 Task: Create a sub task Design and Implement Solution for the task  Create a new online platform for online art sales in the project ArchBridge , assign it to team member softage.4@softage.net and update the status of the sub task to  Completed , set the priority of the sub task to High
Action: Mouse moved to (505, 283)
Screenshot: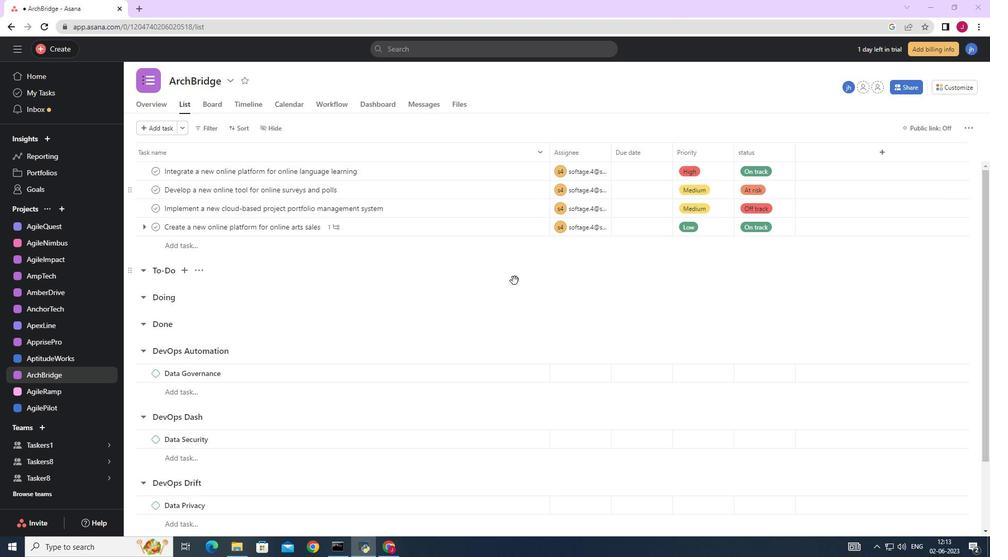 
Action: Mouse scrolled (505, 283) with delta (0, 0)
Screenshot: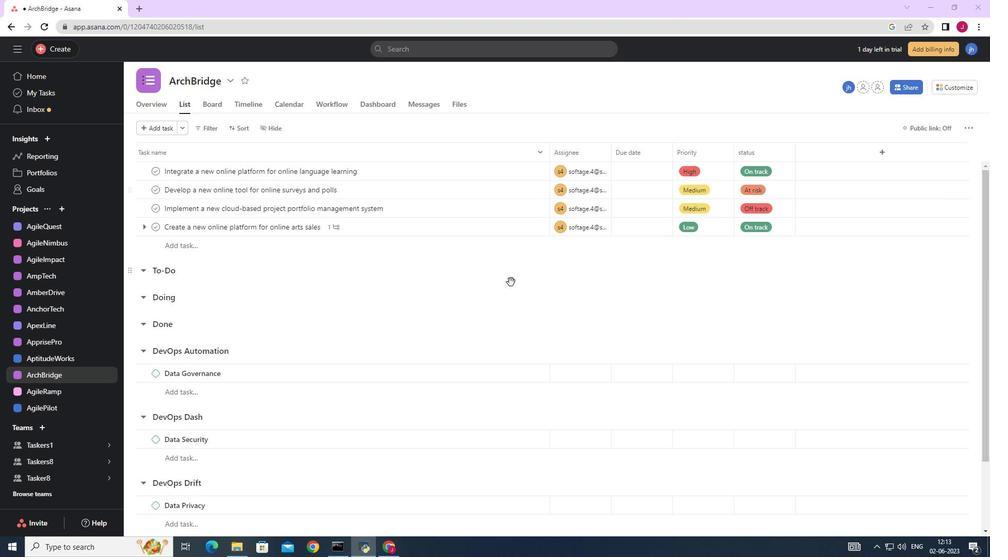 
Action: Mouse scrolled (505, 283) with delta (0, 0)
Screenshot: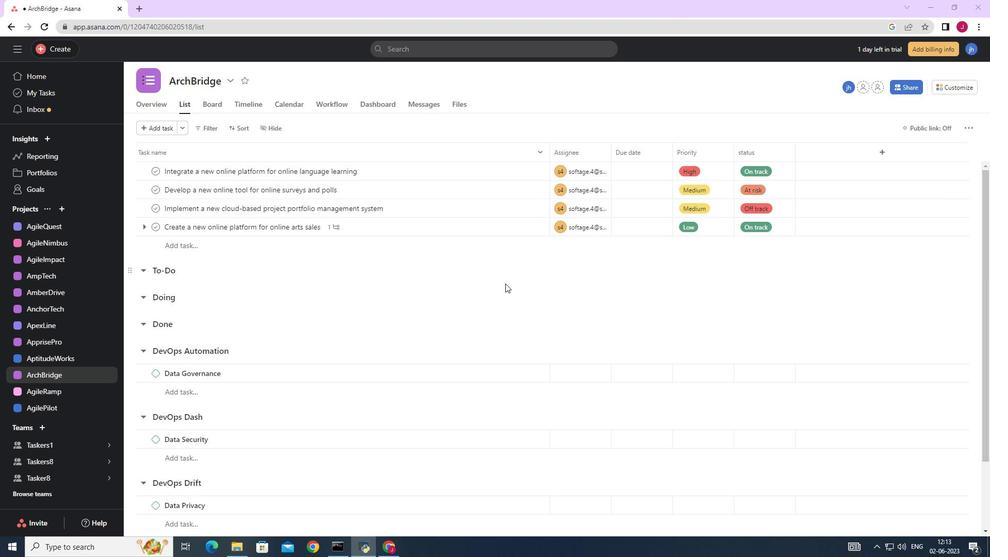 
Action: Mouse scrolled (505, 283) with delta (0, 0)
Screenshot: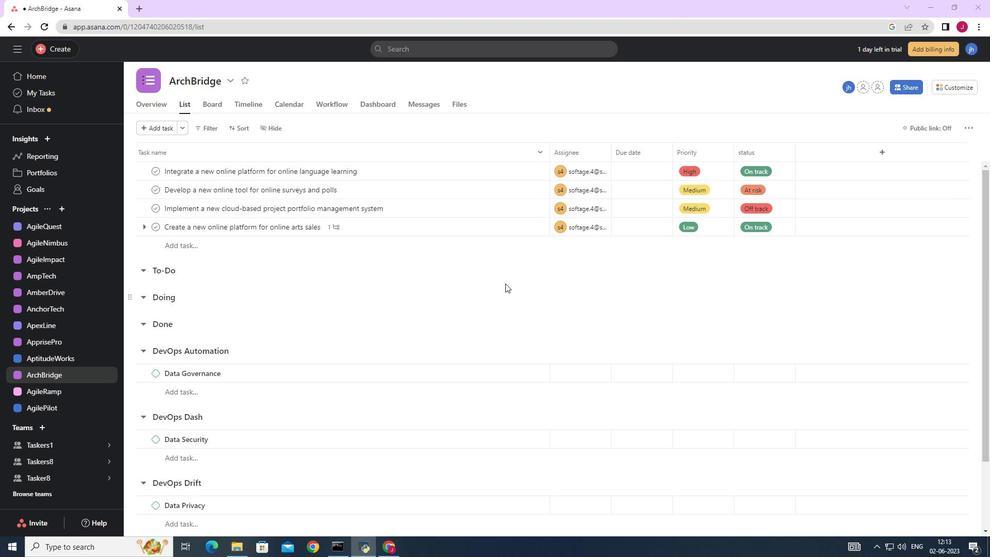 
Action: Mouse scrolled (505, 283) with delta (0, 0)
Screenshot: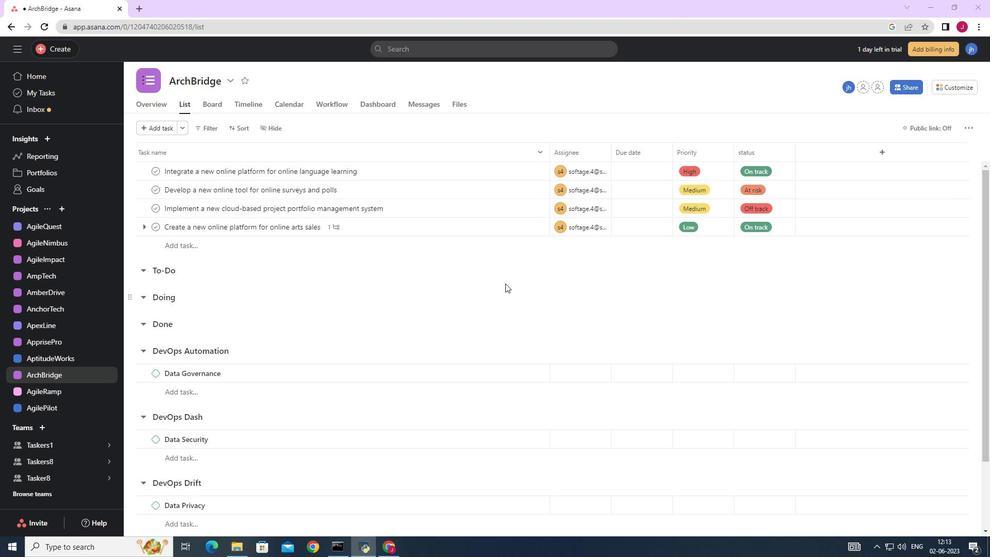 
Action: Mouse scrolled (505, 283) with delta (0, 0)
Screenshot: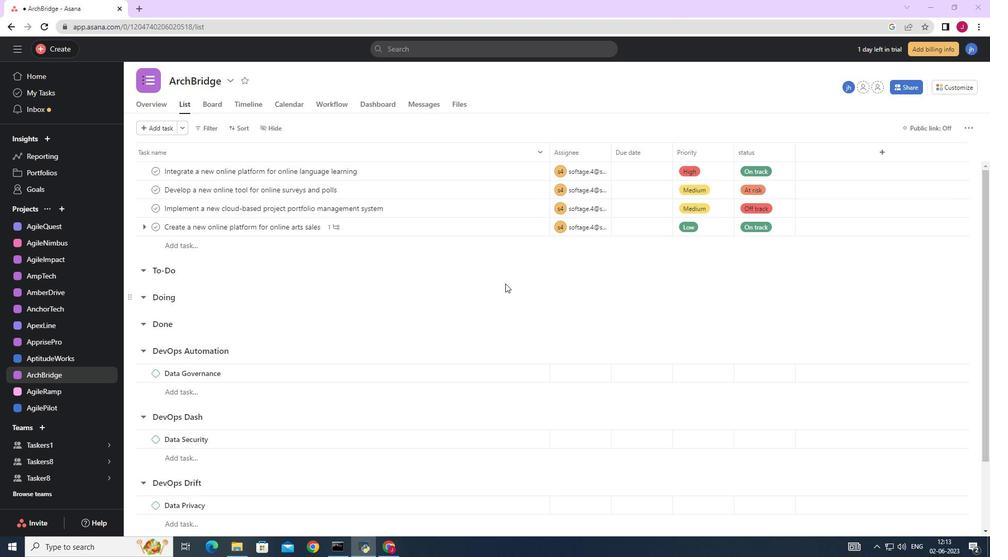 
Action: Mouse moved to (456, 258)
Screenshot: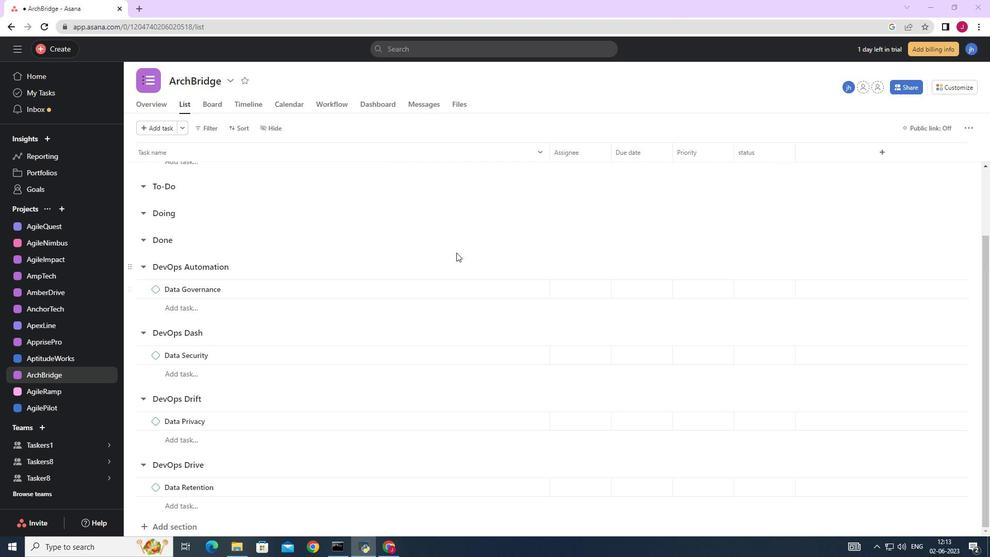 
Action: Mouse scrolled (456, 259) with delta (0, 0)
Screenshot: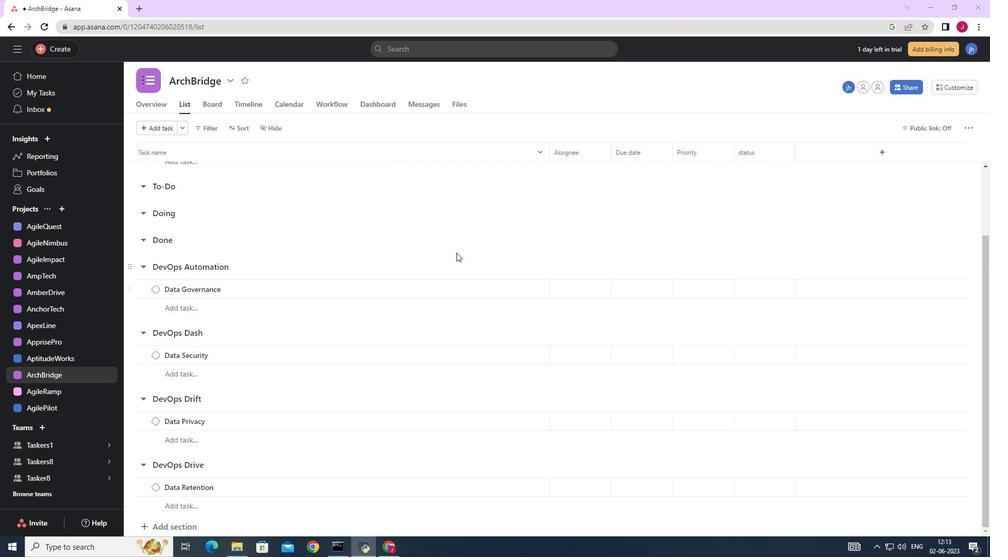 
Action: Mouse scrolled (456, 259) with delta (0, 0)
Screenshot: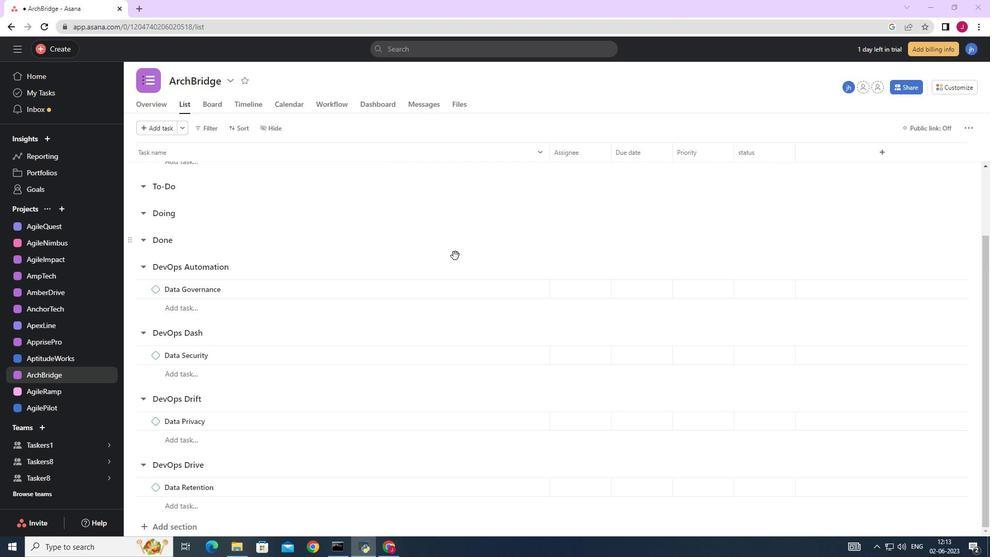 
Action: Mouse scrolled (456, 259) with delta (0, 0)
Screenshot: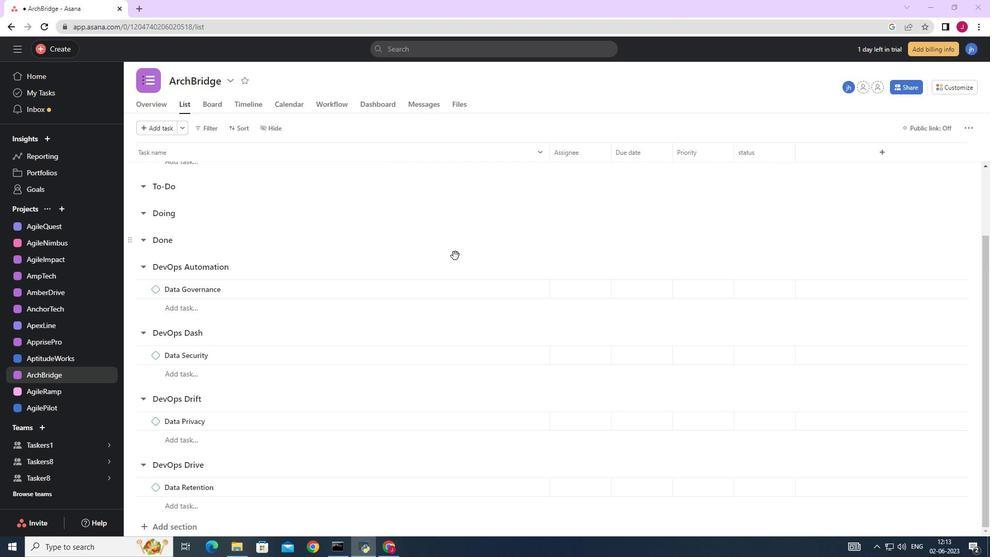 
Action: Mouse scrolled (456, 259) with delta (0, 0)
Screenshot: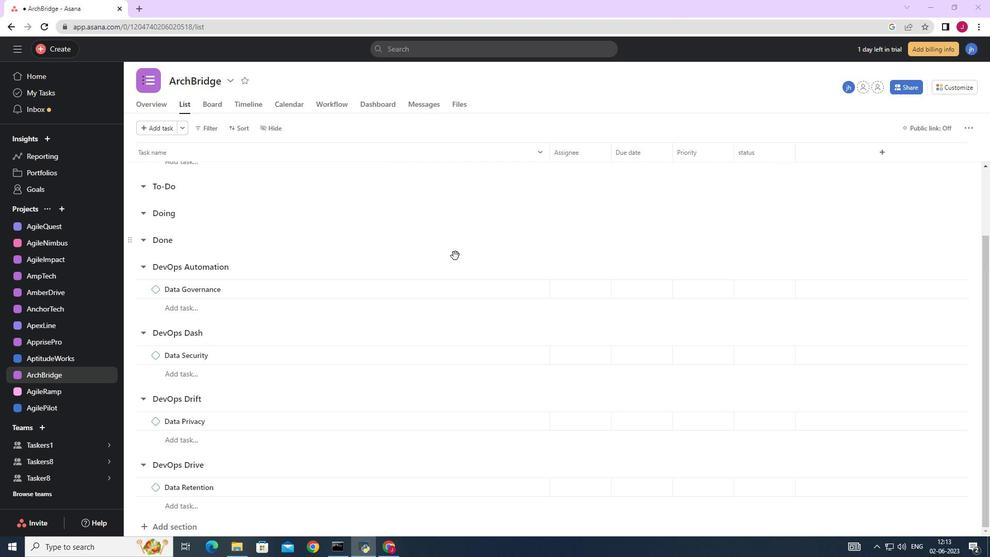 
Action: Mouse moved to (491, 228)
Screenshot: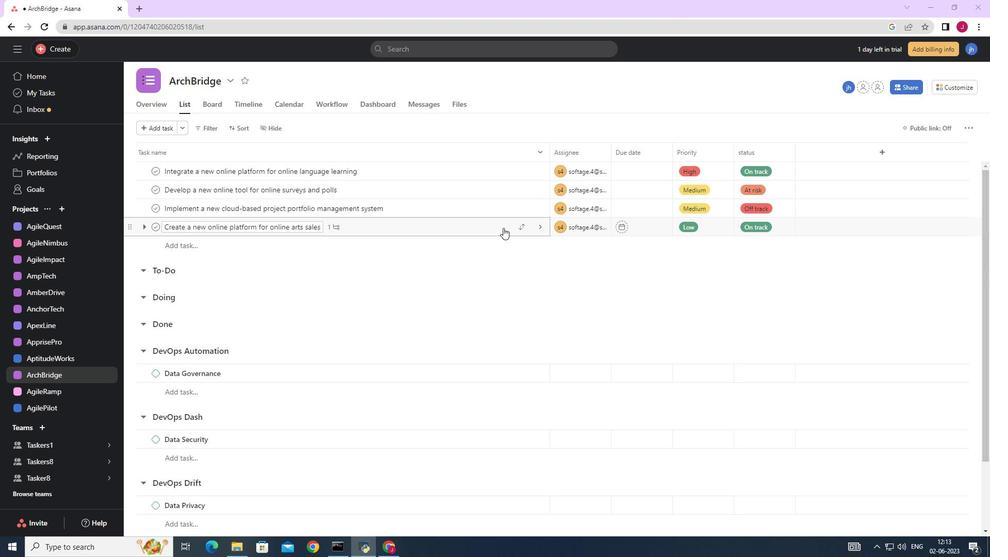 
Action: Mouse pressed left at (491, 228)
Screenshot: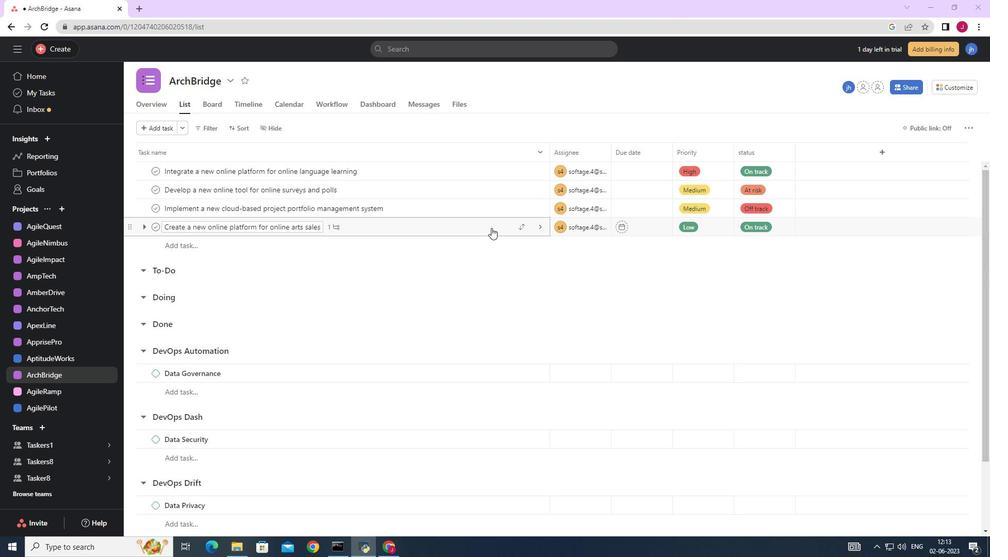 
Action: Mouse moved to (725, 339)
Screenshot: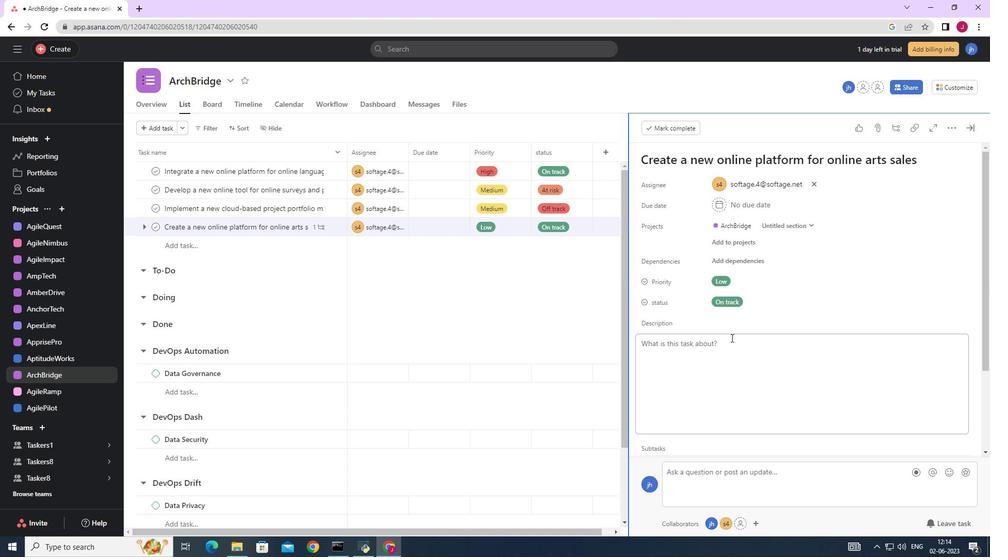 
Action: Mouse scrolled (725, 338) with delta (0, 0)
Screenshot: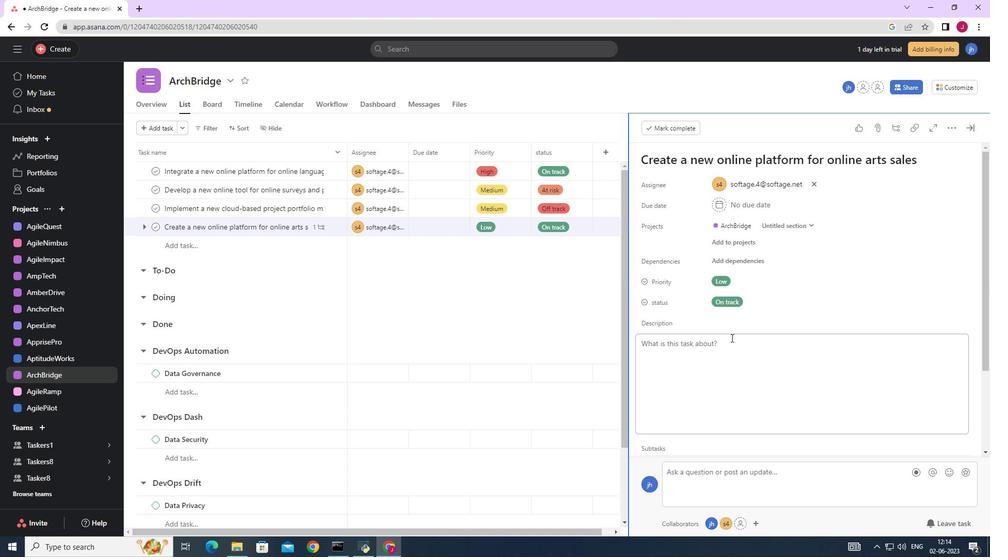 
Action: Mouse scrolled (725, 338) with delta (0, 0)
Screenshot: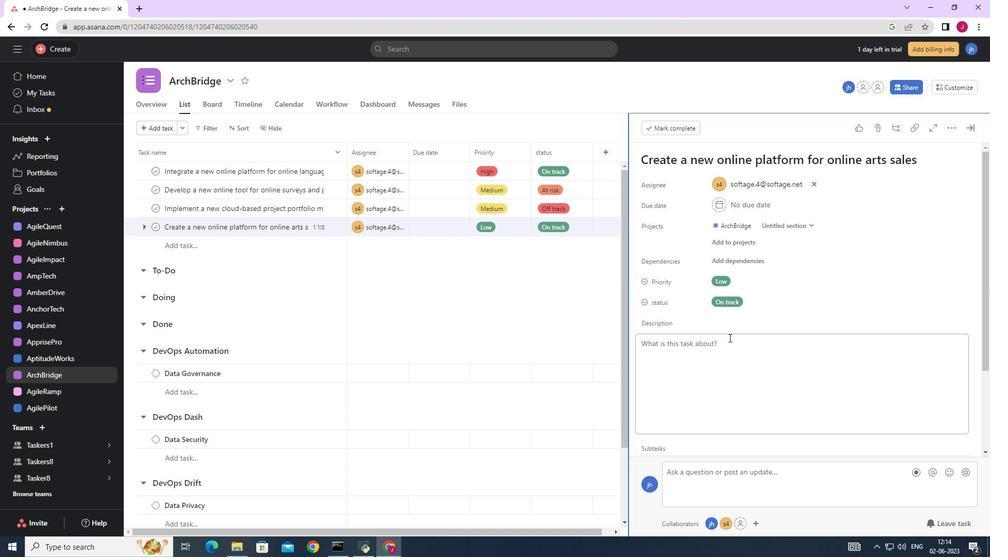 
Action: Mouse moved to (724, 339)
Screenshot: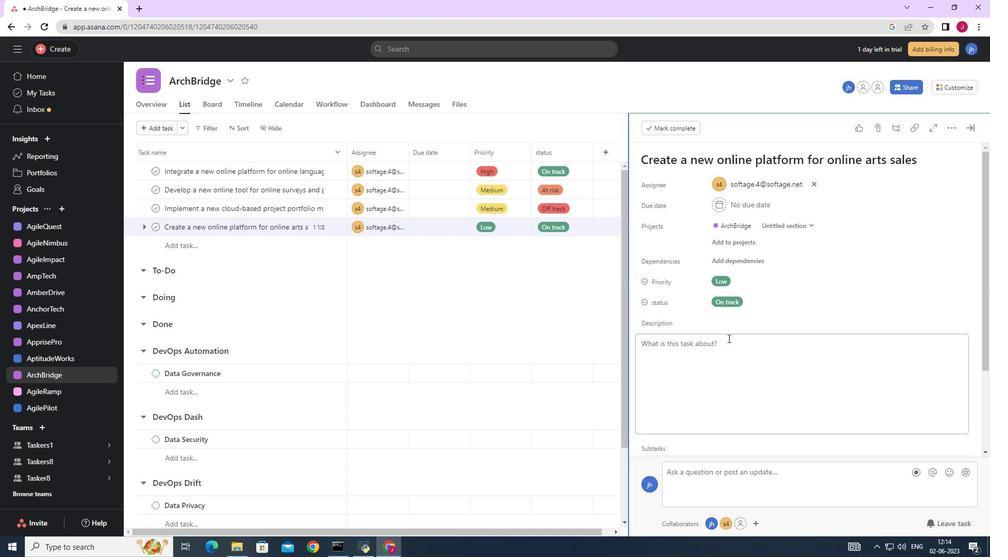 
Action: Mouse scrolled (724, 339) with delta (0, 0)
Screenshot: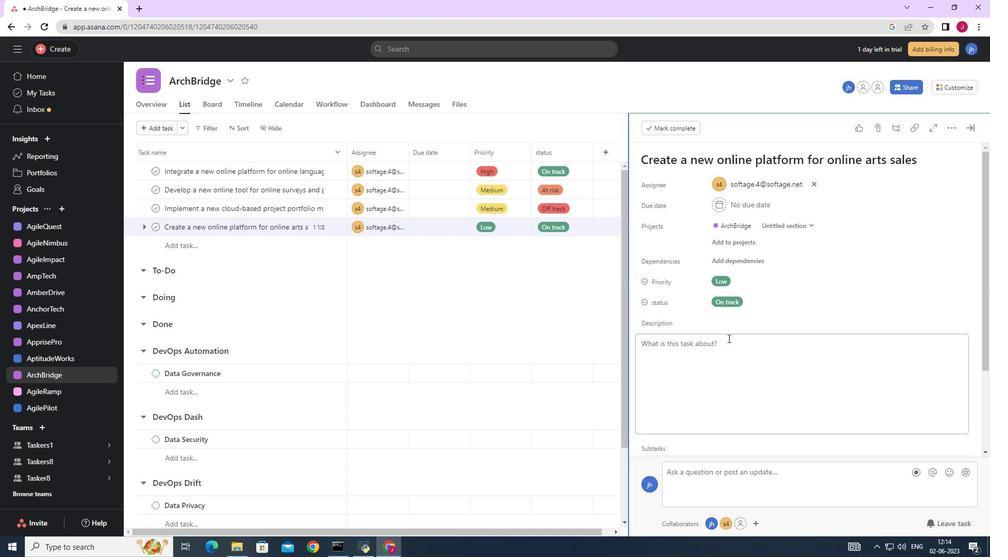
Action: Mouse moved to (724, 339)
Screenshot: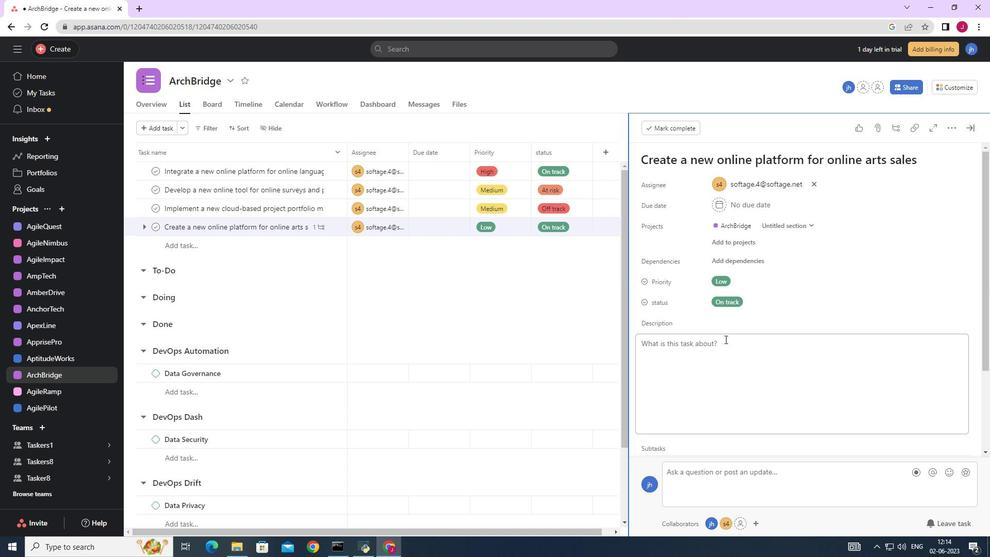 
Action: Mouse scrolled (724, 339) with delta (0, 0)
Screenshot: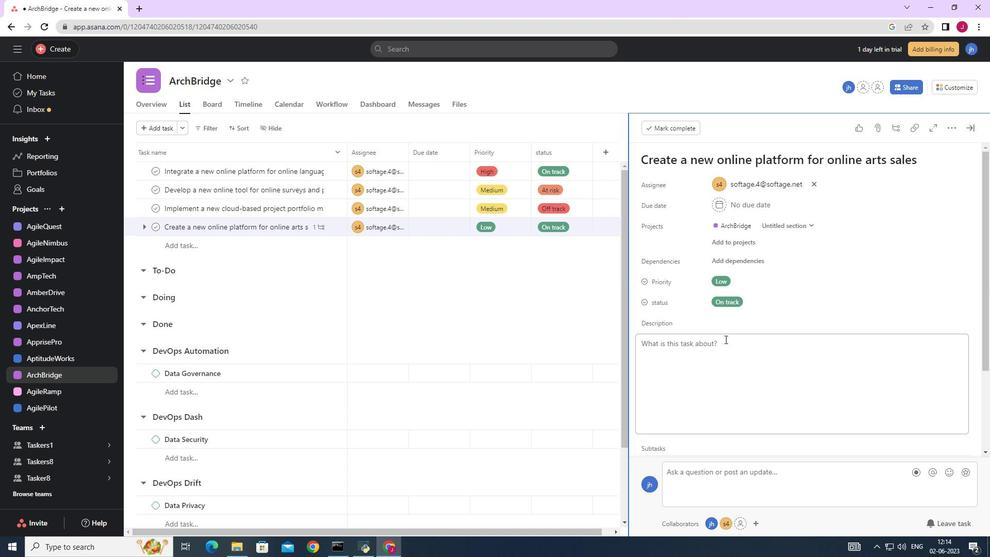
Action: Mouse scrolled (724, 339) with delta (0, 0)
Screenshot: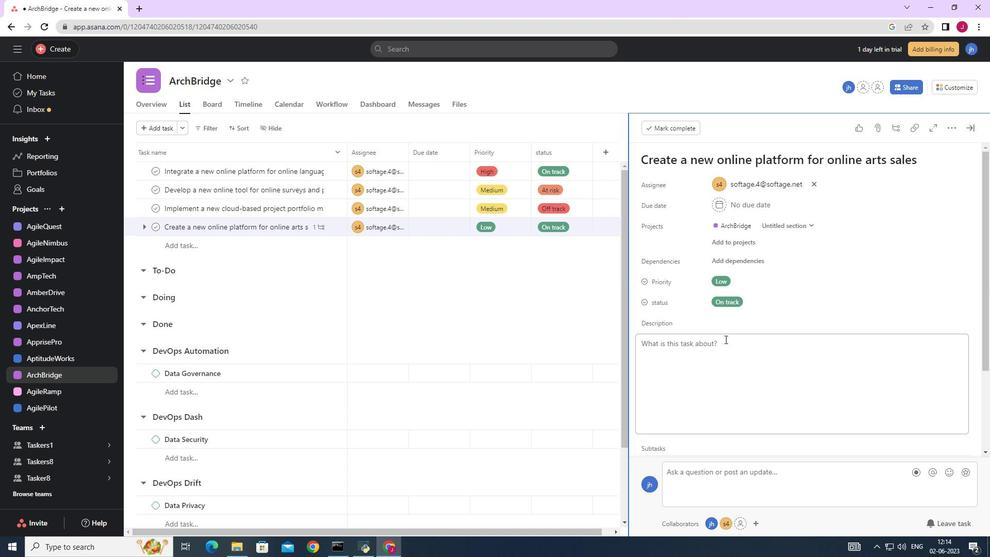 
Action: Mouse moved to (666, 378)
Screenshot: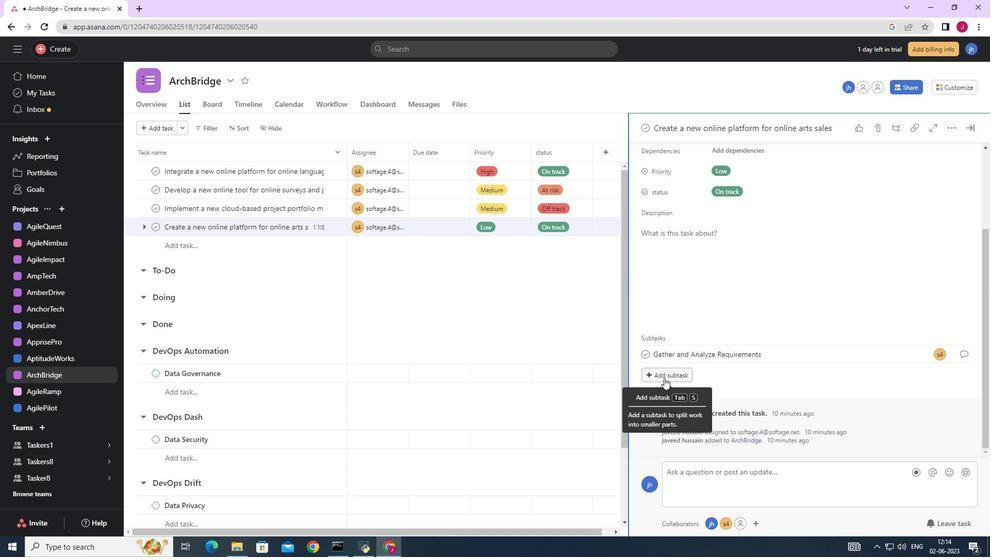 
Action: Mouse pressed left at (666, 378)
Screenshot: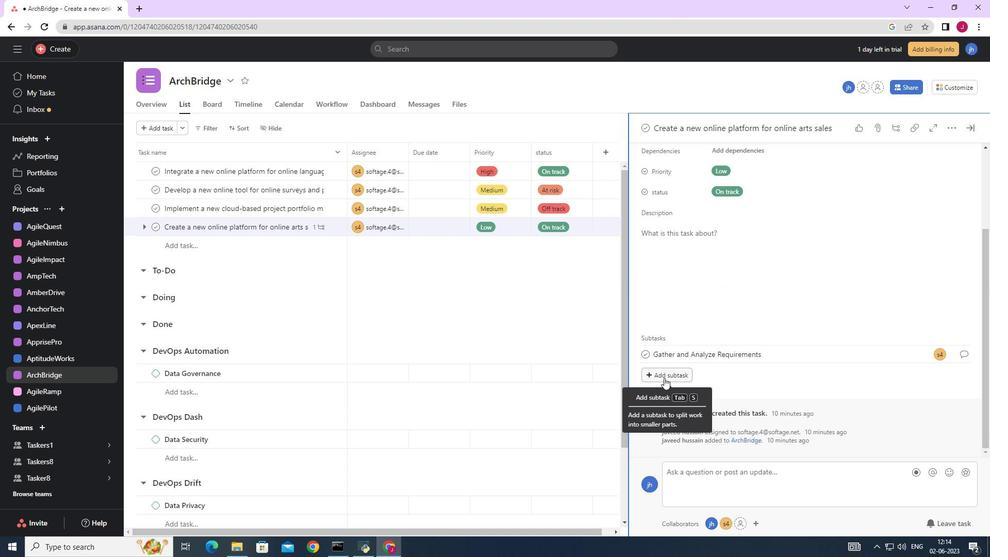 
Action: Key pressed <Key.caps_lock>D<Key.caps_lock>esign<Key.space>and<Key.space><Key.caps_lock>I<Key.caps_lock>mplement<Key.space><Key.caps_lock>S<Key.caps_lock>olution
Screenshot: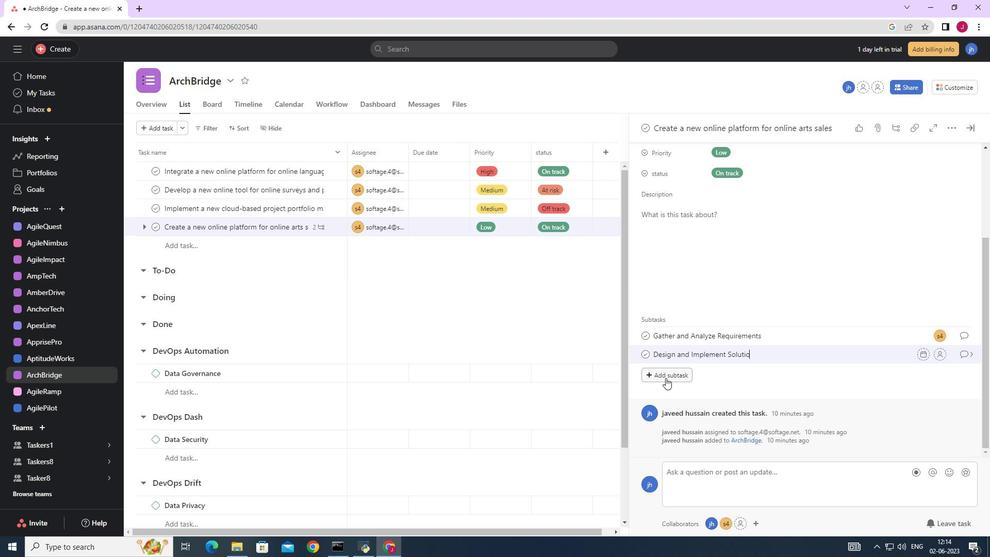 
Action: Mouse moved to (942, 353)
Screenshot: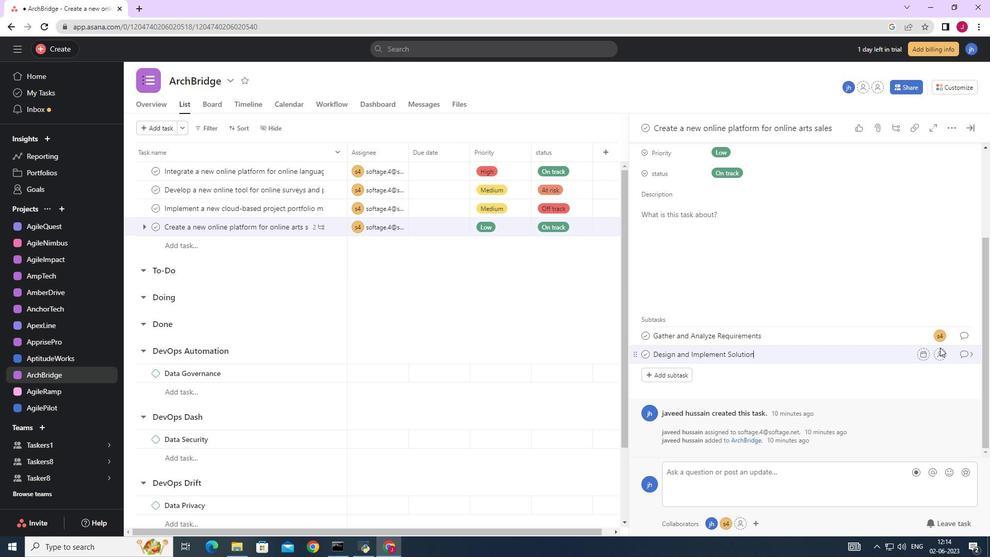 
Action: Mouse pressed left at (942, 353)
Screenshot: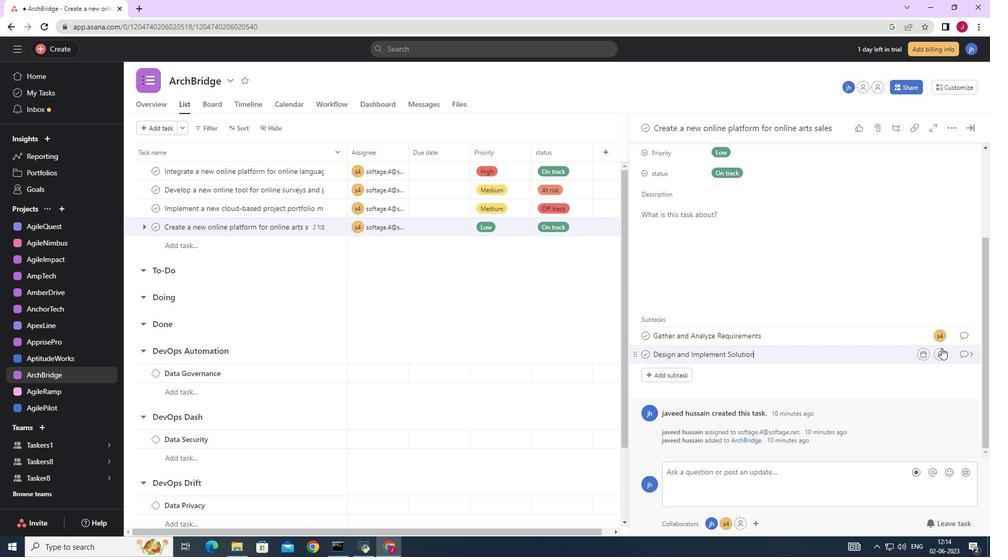 
Action: Key pressed softage.4
Screenshot: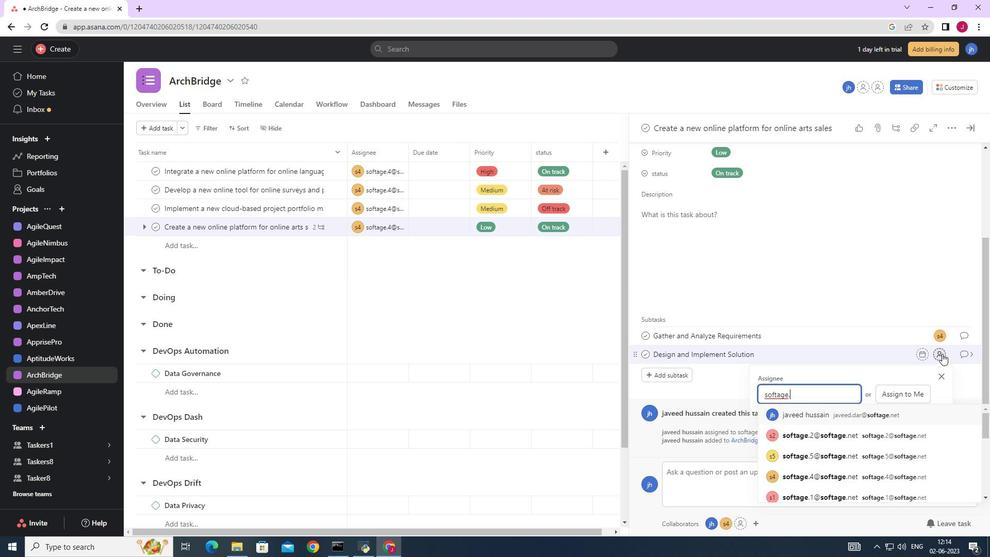 
Action: Mouse moved to (832, 415)
Screenshot: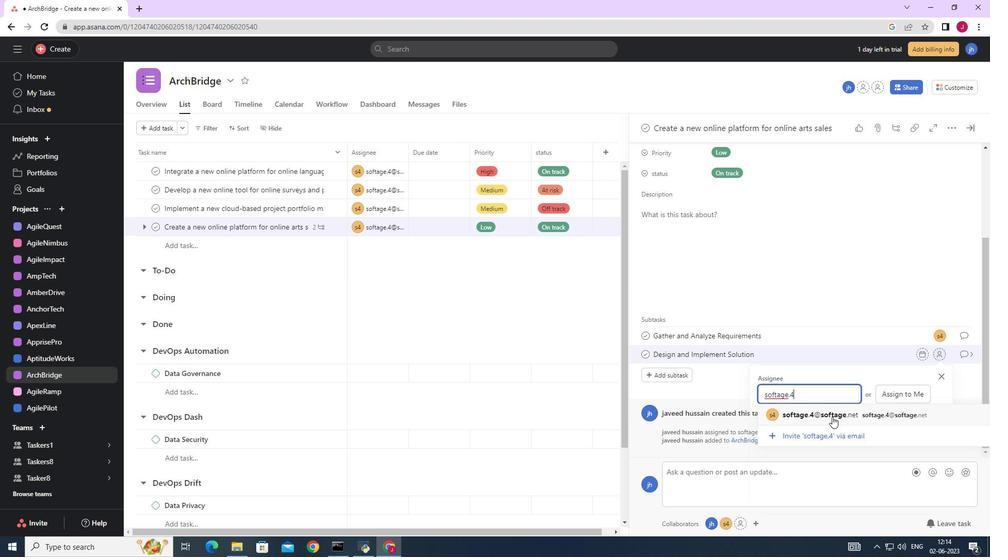 
Action: Mouse pressed left at (832, 415)
Screenshot: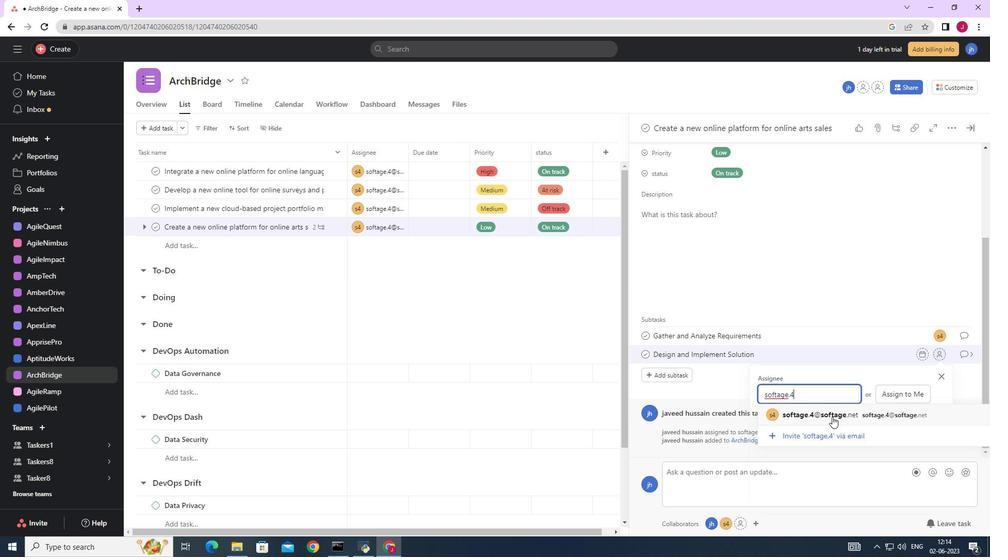 
Action: Mouse moved to (969, 352)
Screenshot: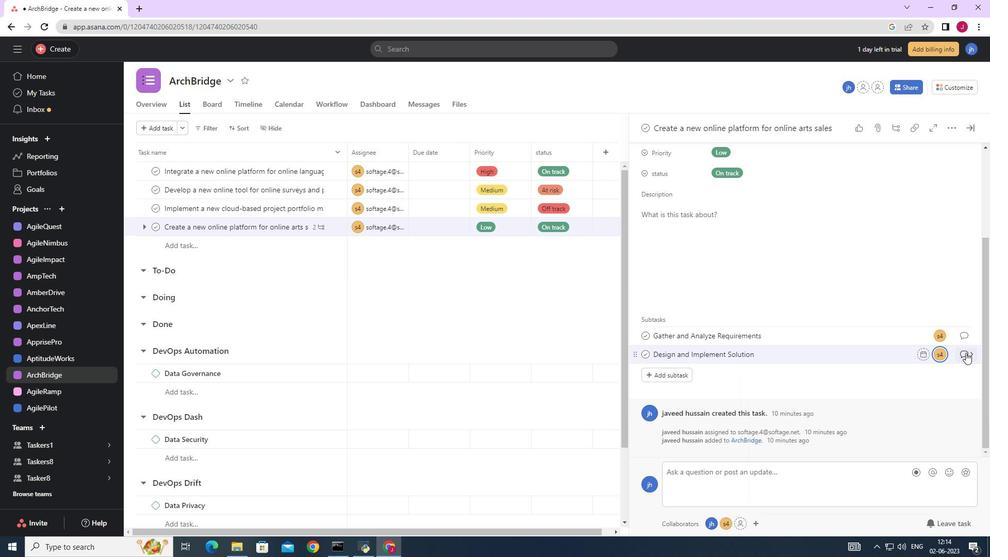 
Action: Mouse pressed left at (969, 352)
Screenshot: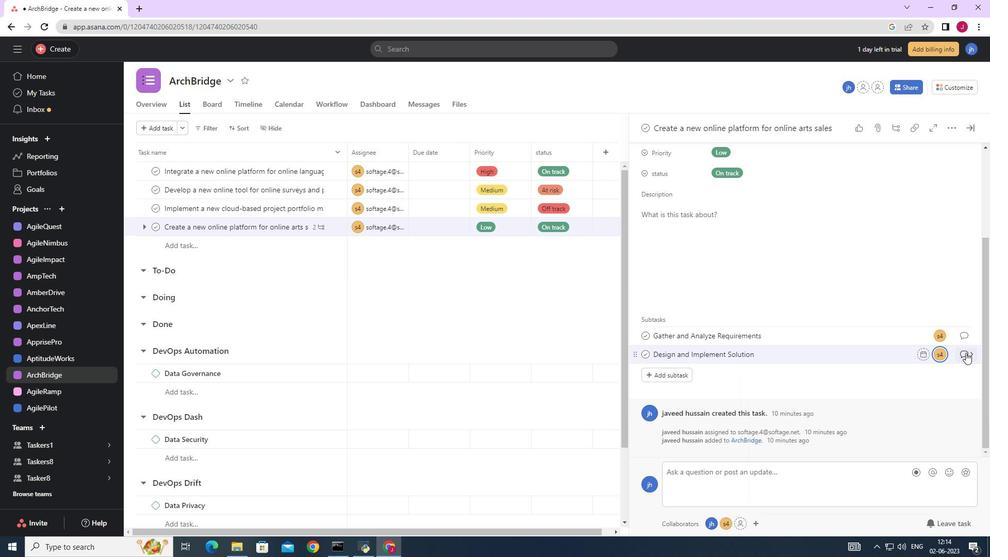 
Action: Mouse moved to (693, 270)
Screenshot: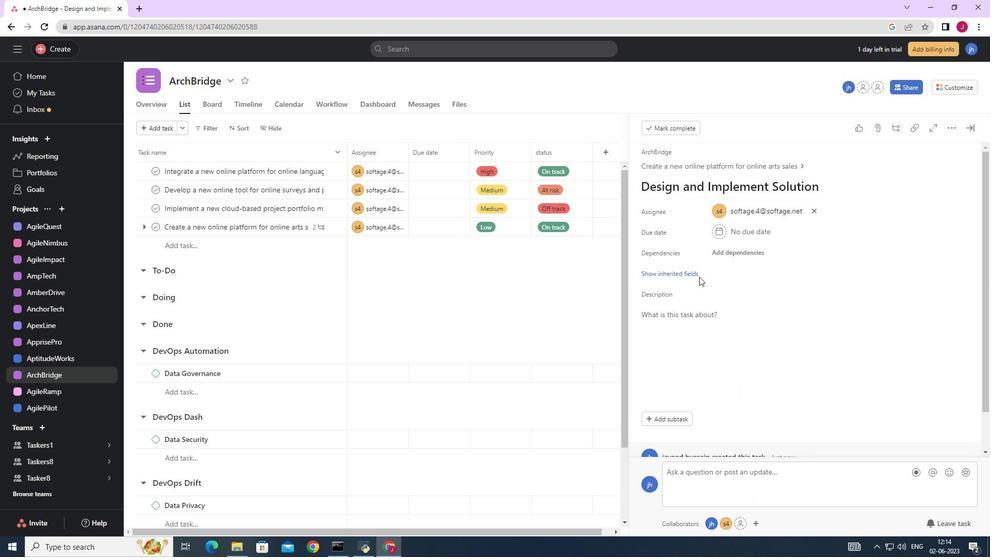 
Action: Mouse pressed left at (693, 270)
Screenshot: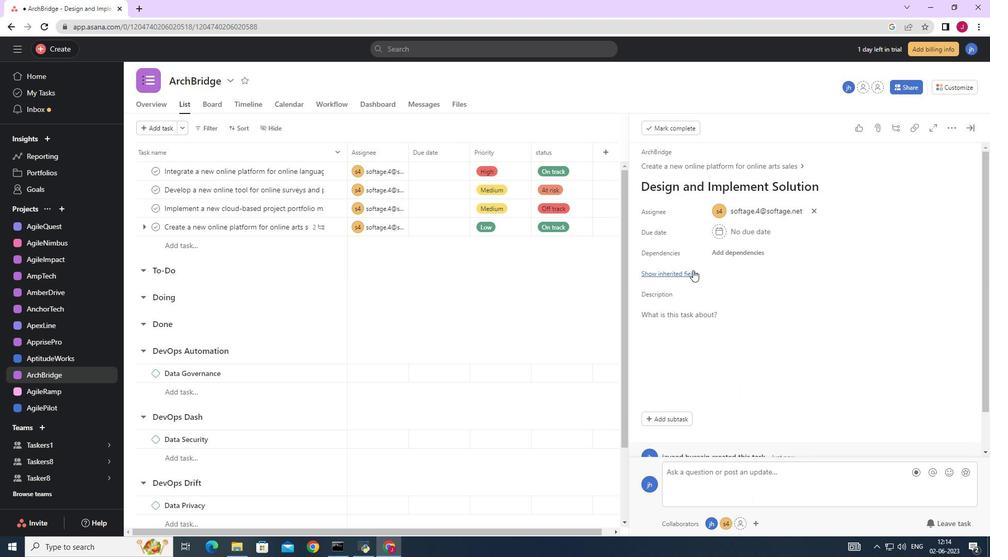 
Action: Mouse moved to (719, 292)
Screenshot: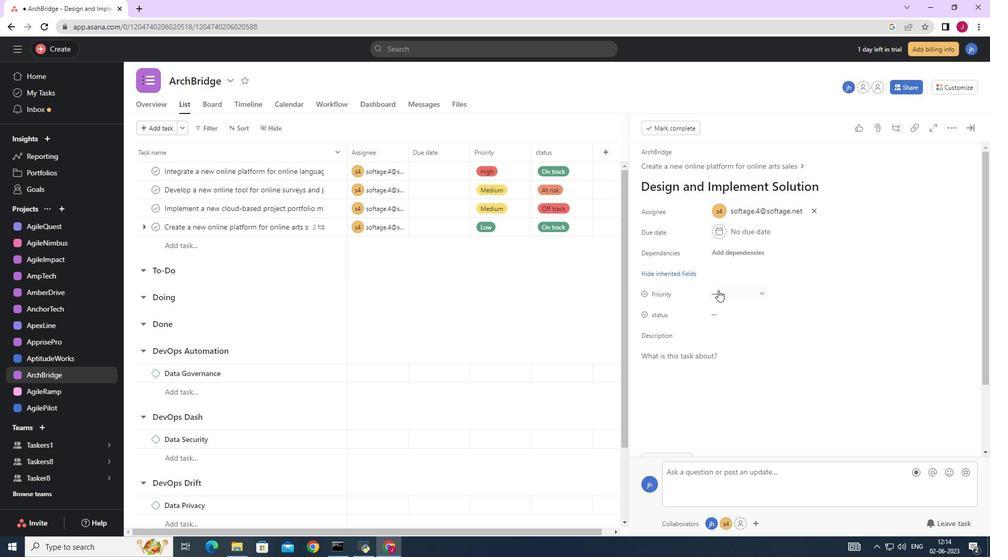 
Action: Mouse pressed left at (719, 292)
Screenshot: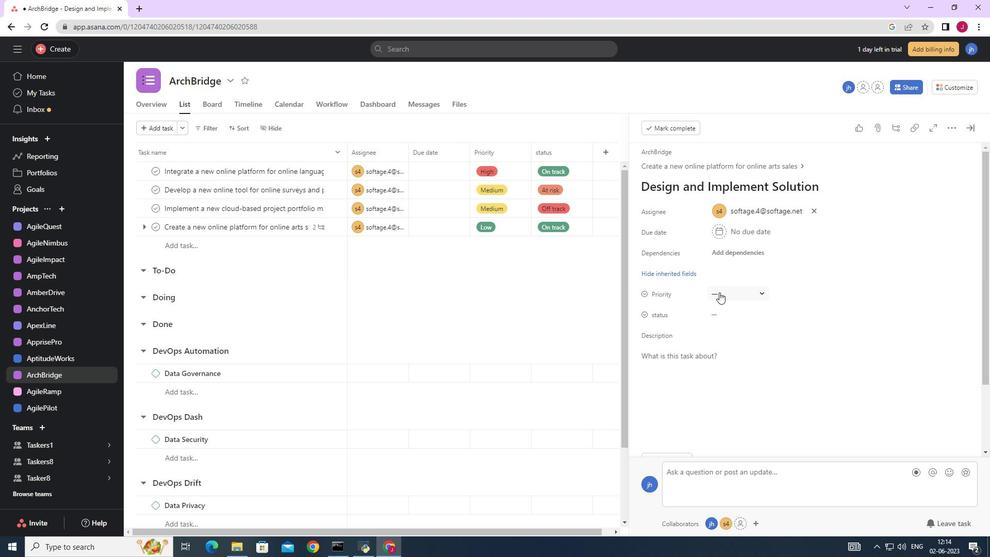 
Action: Mouse moved to (735, 327)
Screenshot: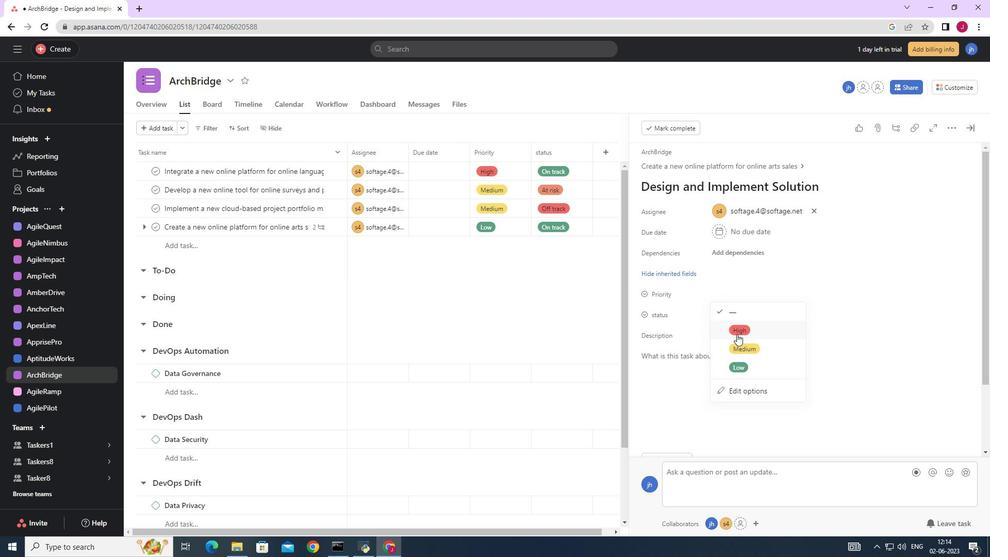
Action: Mouse pressed left at (735, 327)
Screenshot: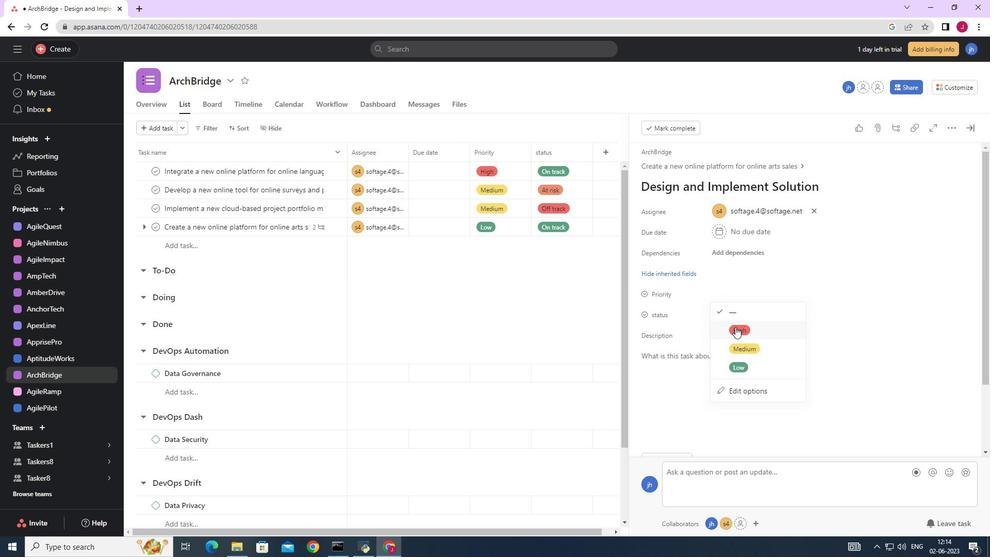 
Action: Mouse moved to (722, 310)
Screenshot: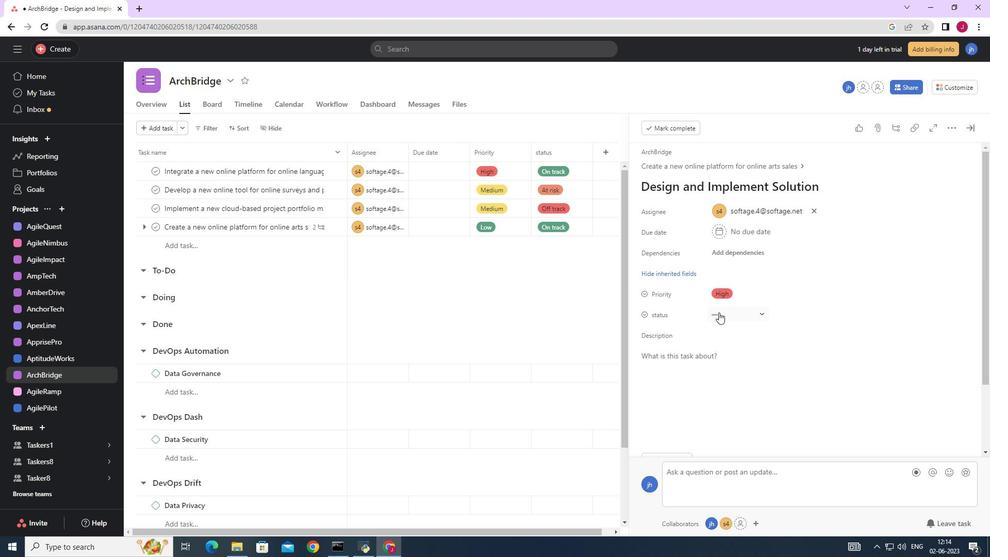 
Action: Mouse pressed left at (722, 310)
Screenshot: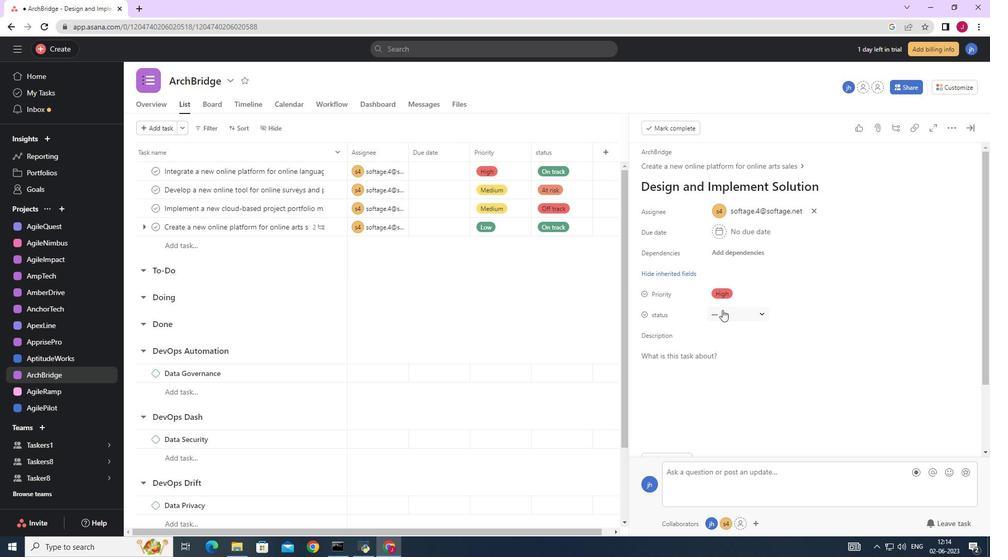 
Action: Mouse moved to (750, 404)
Screenshot: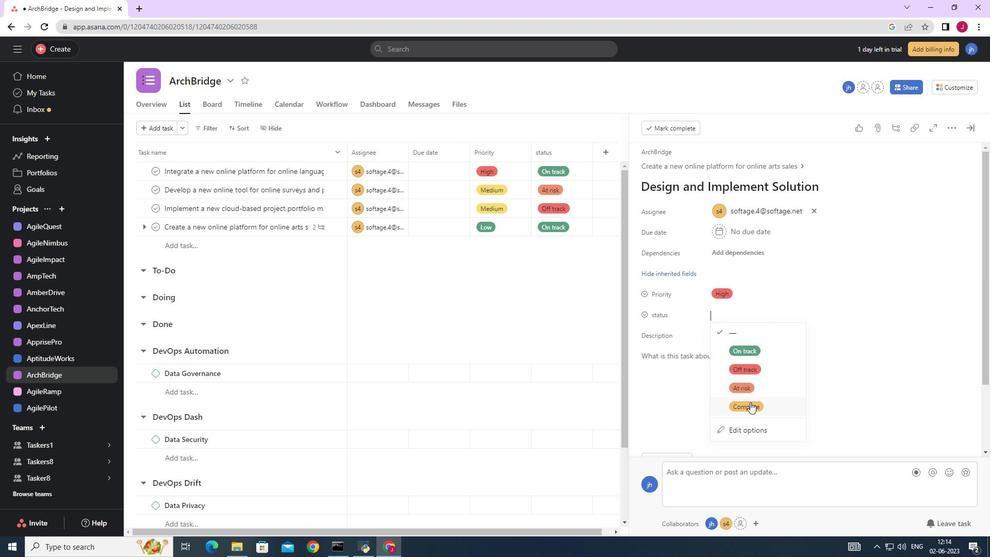 
Action: Mouse pressed left at (750, 404)
Screenshot: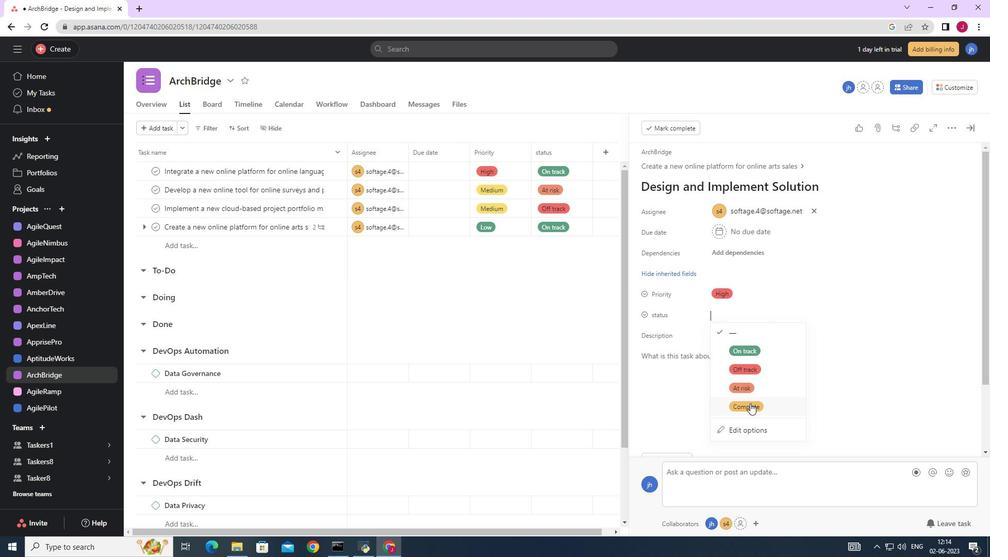 
Action: Mouse moved to (969, 128)
Screenshot: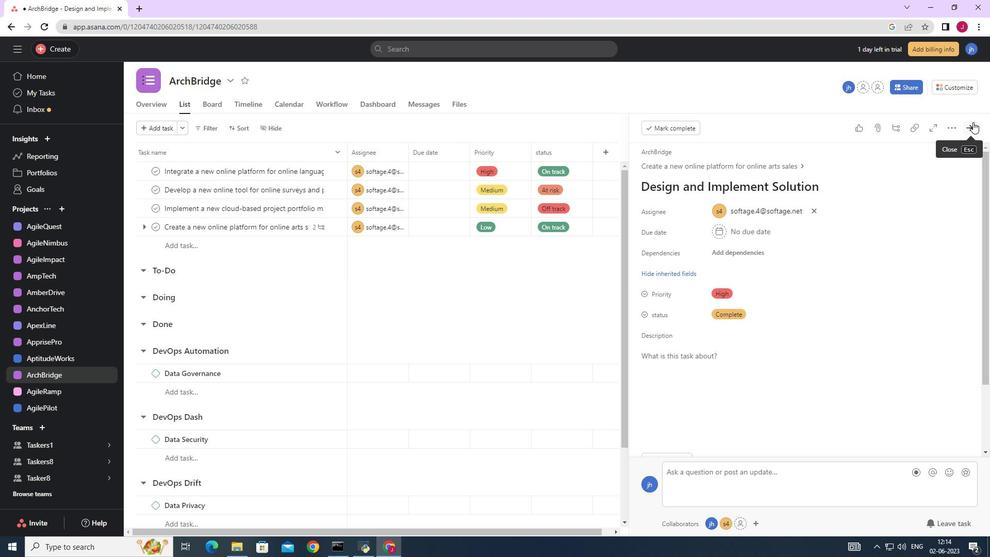 
Action: Mouse pressed left at (969, 128)
Screenshot: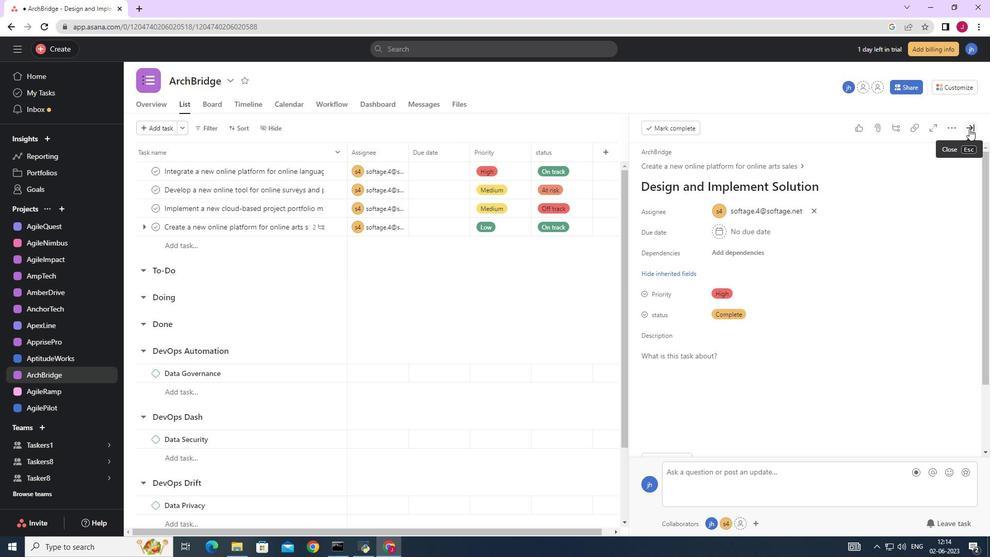 
